 Task: Create a due date automation trigger when advanced on, on the monday of the week a card is due add basic assigned only to me at 11:00 AM.
Action: Mouse moved to (975, 106)
Screenshot: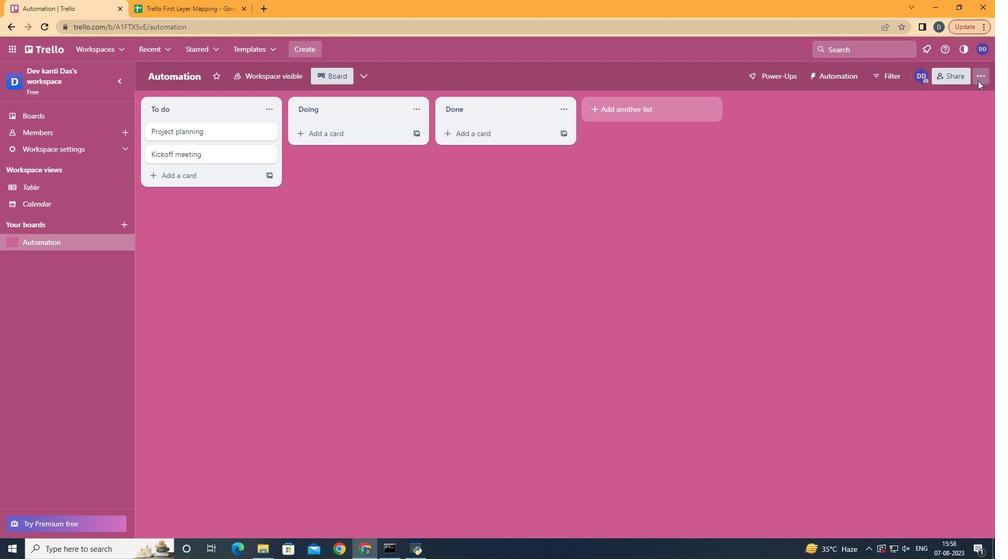 
Action: Mouse pressed left at (975, 106)
Screenshot: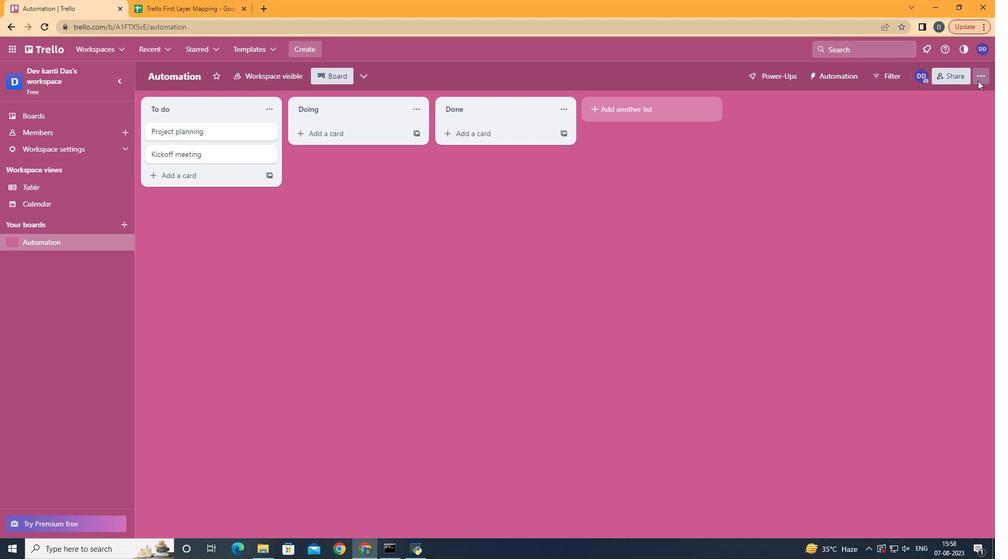 
Action: Mouse moved to (888, 233)
Screenshot: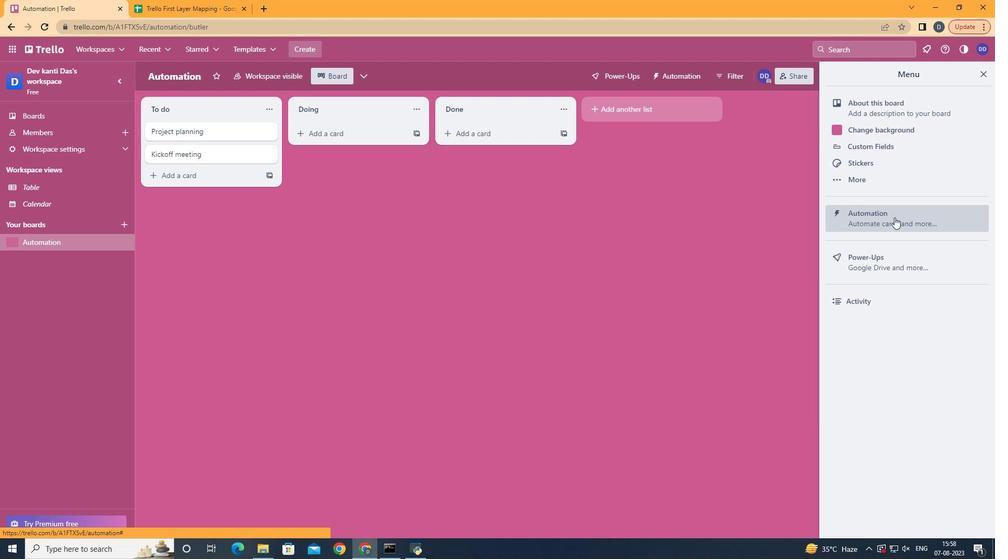 
Action: Mouse pressed left at (888, 233)
Screenshot: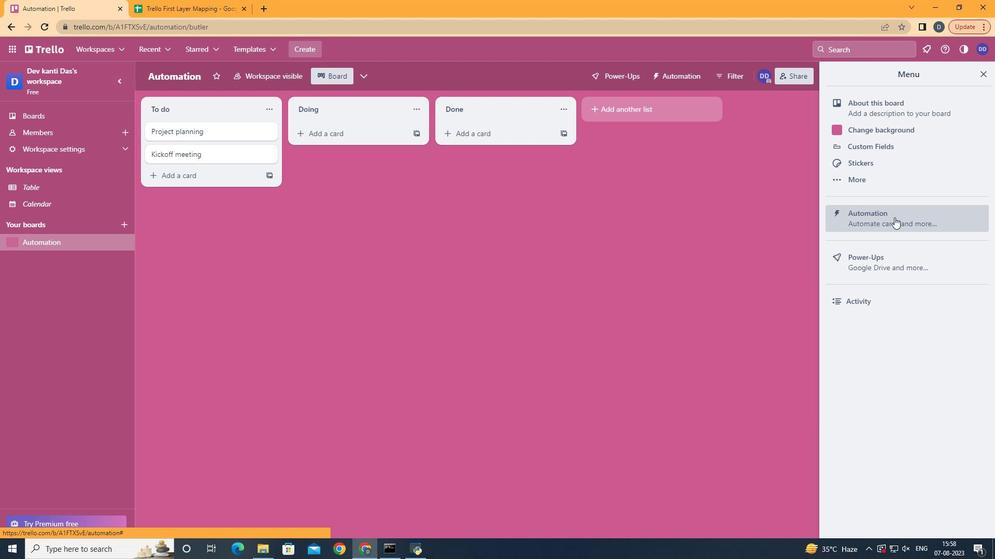 
Action: Mouse moved to (257, 219)
Screenshot: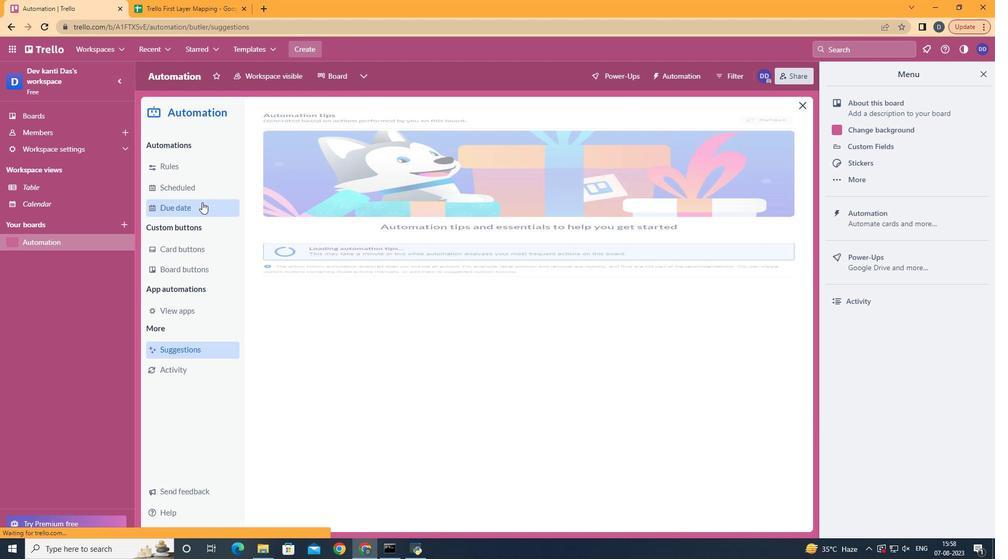 
Action: Mouse pressed left at (257, 219)
Screenshot: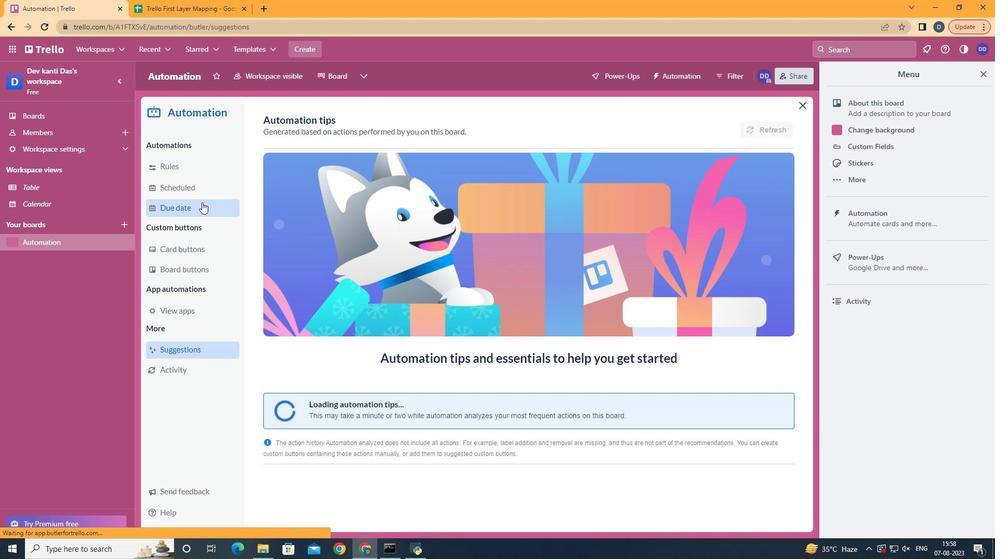 
Action: Mouse moved to (736, 146)
Screenshot: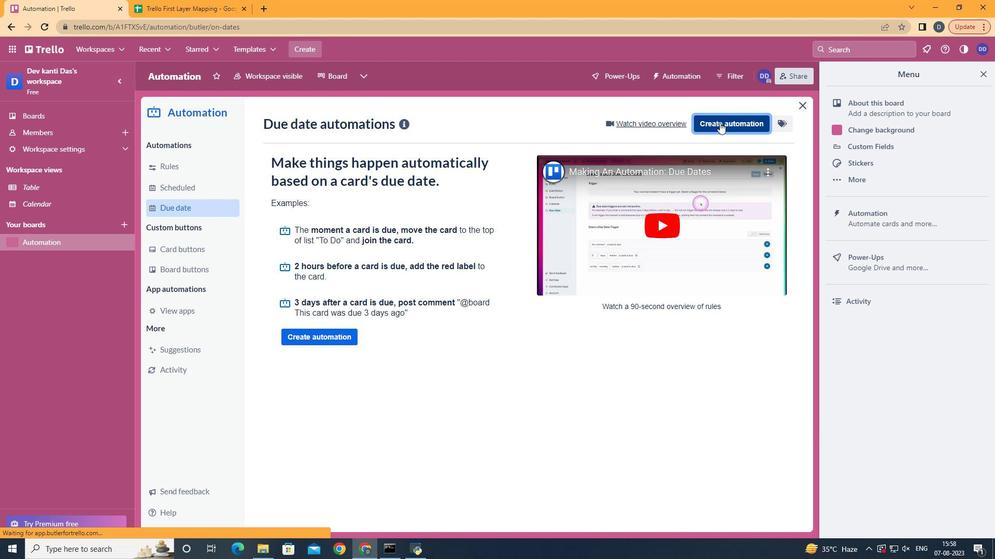 
Action: Mouse pressed left at (736, 146)
Screenshot: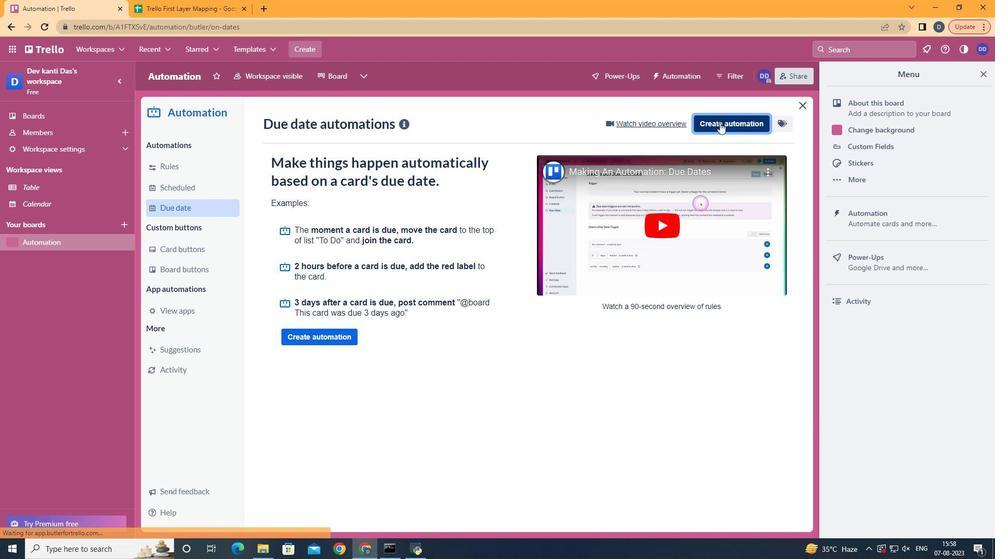 
Action: Mouse moved to (571, 238)
Screenshot: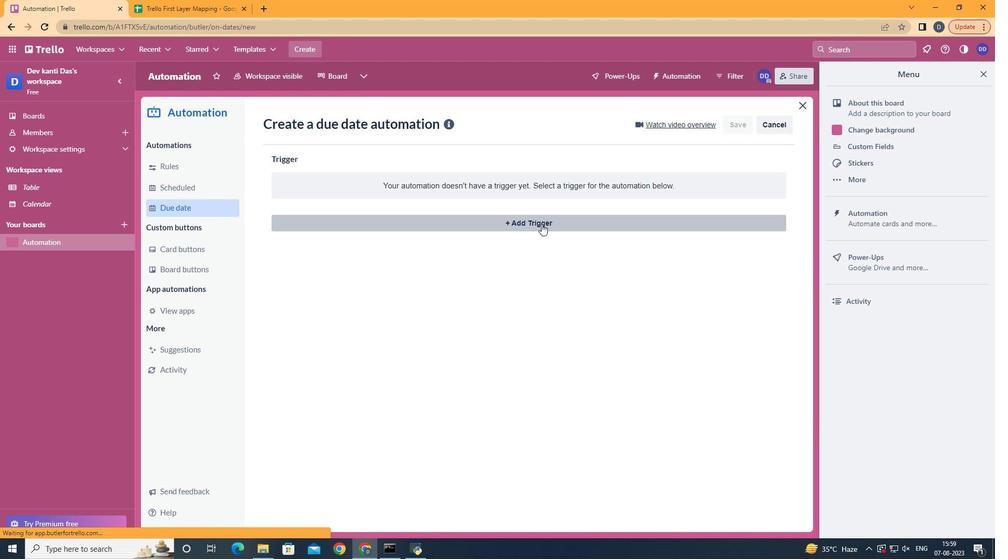 
Action: Mouse pressed left at (571, 238)
Screenshot: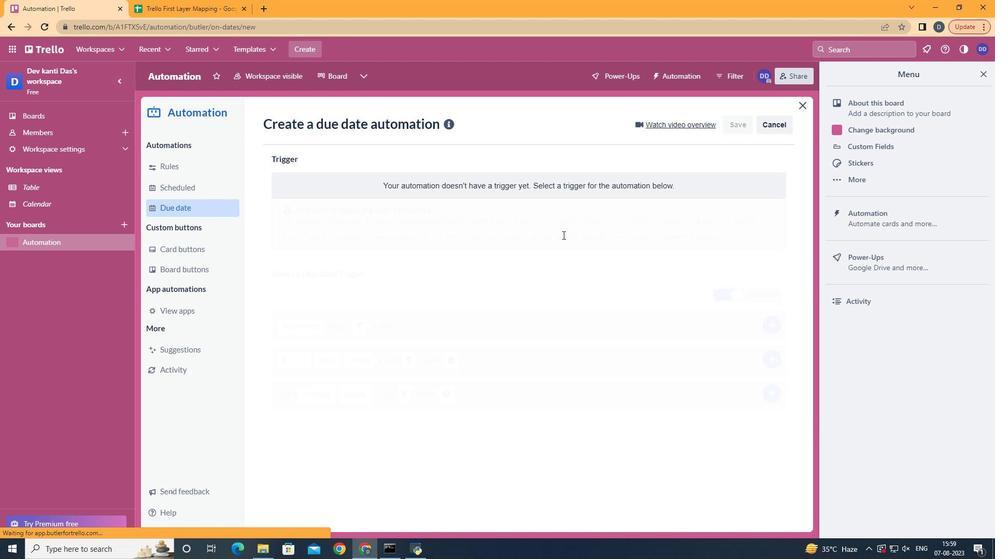 
Action: Mouse moved to (389, 280)
Screenshot: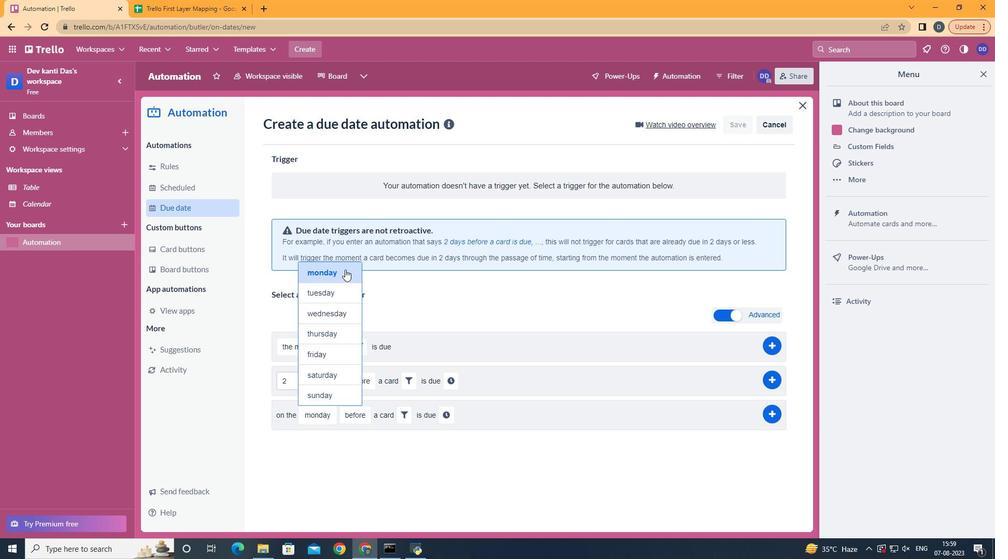 
Action: Mouse pressed left at (389, 280)
Screenshot: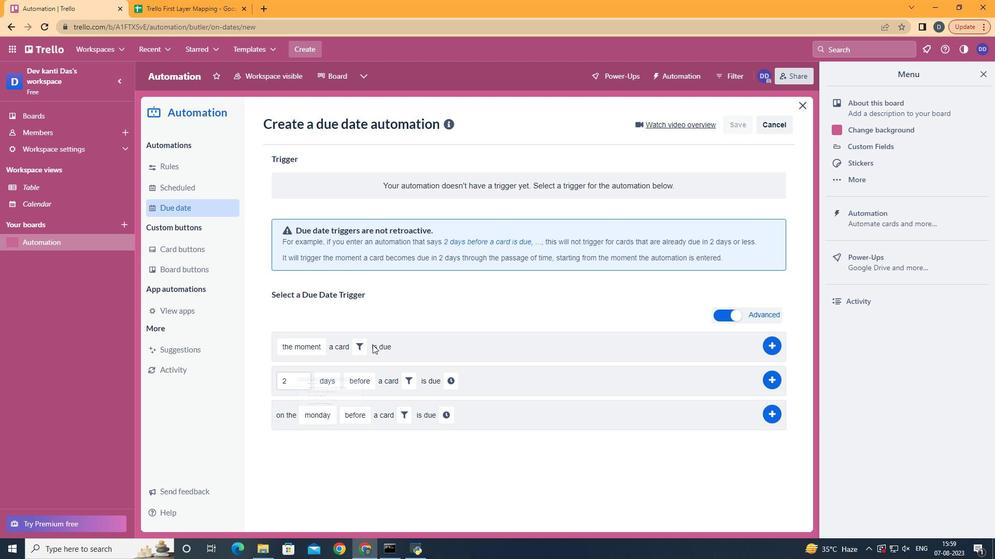 
Action: Mouse moved to (407, 472)
Screenshot: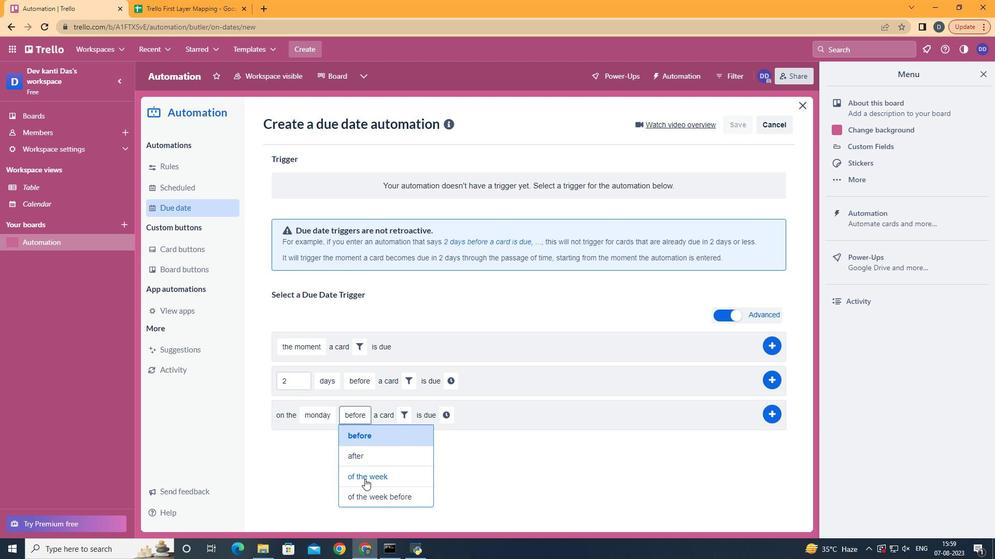 
Action: Mouse pressed left at (407, 472)
Screenshot: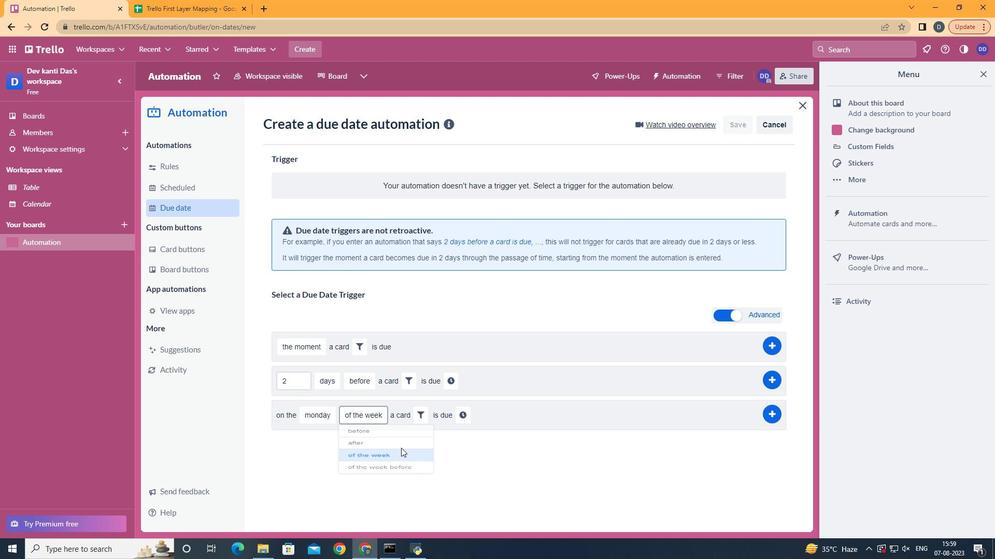 
Action: Mouse moved to (463, 407)
Screenshot: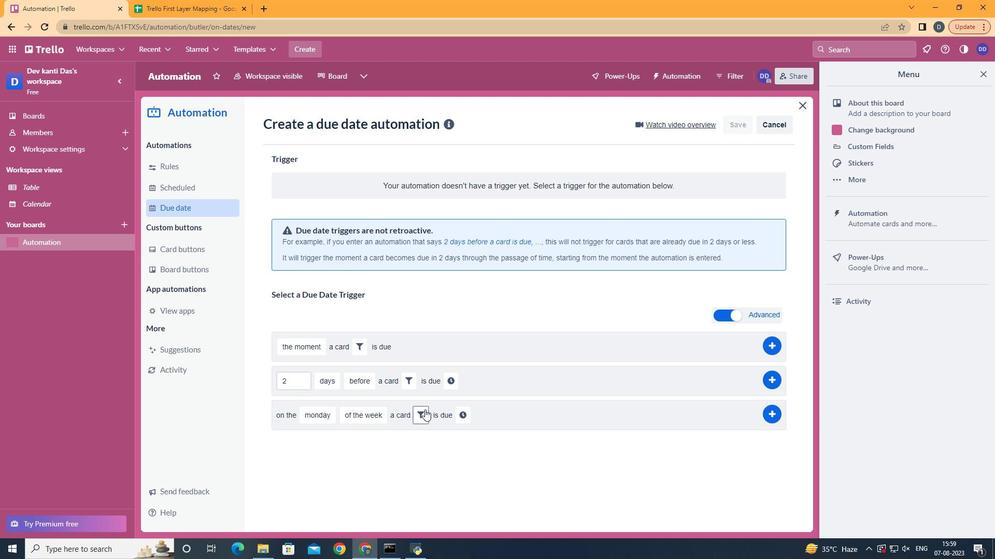 
Action: Mouse pressed left at (463, 407)
Screenshot: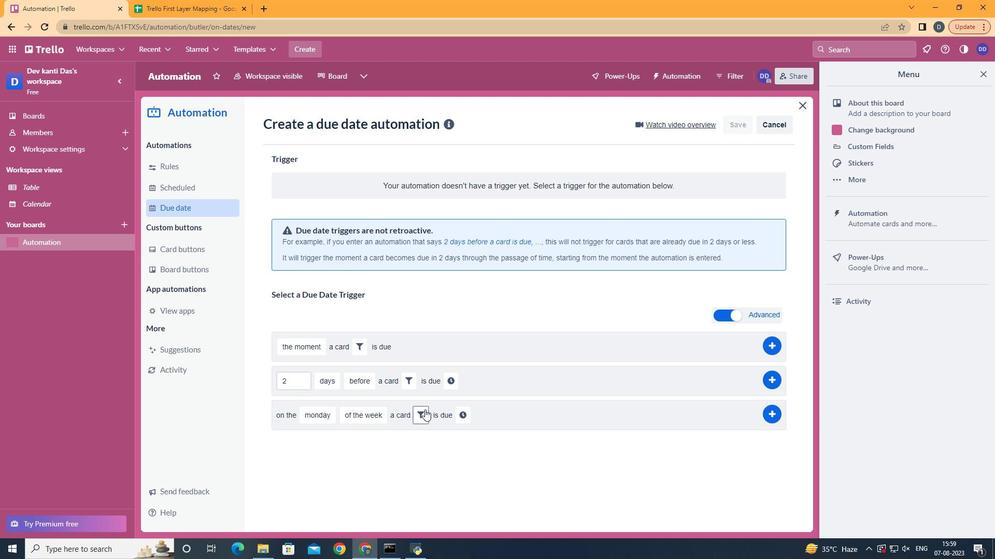 
Action: Mouse moved to (528, 459)
Screenshot: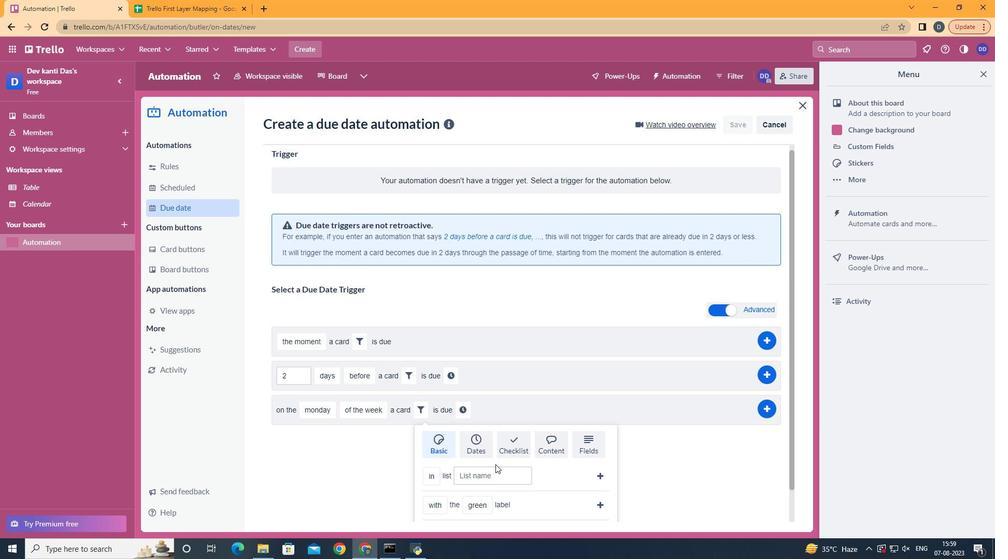 
Action: Mouse scrolled (528, 458) with delta (0, 0)
Screenshot: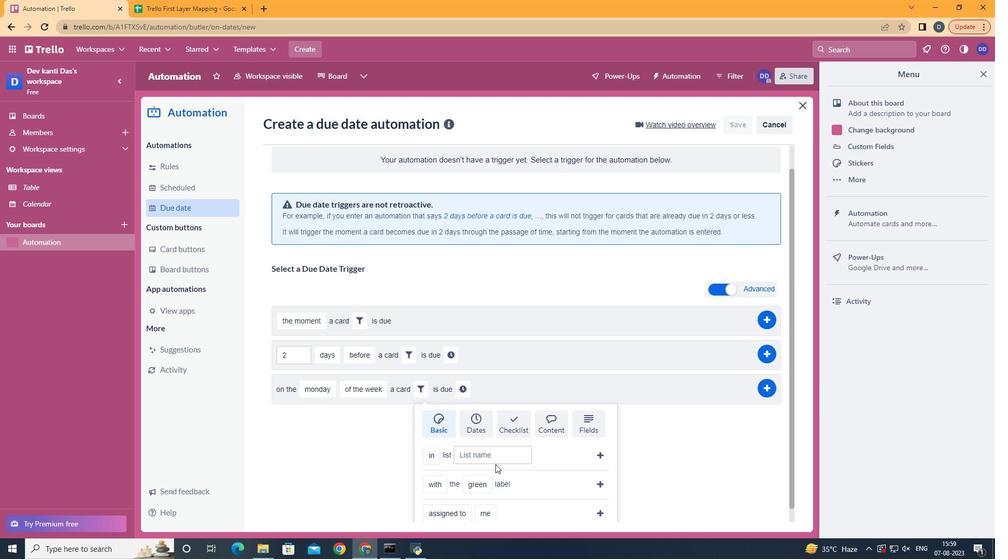 
Action: Mouse scrolled (528, 458) with delta (0, 0)
Screenshot: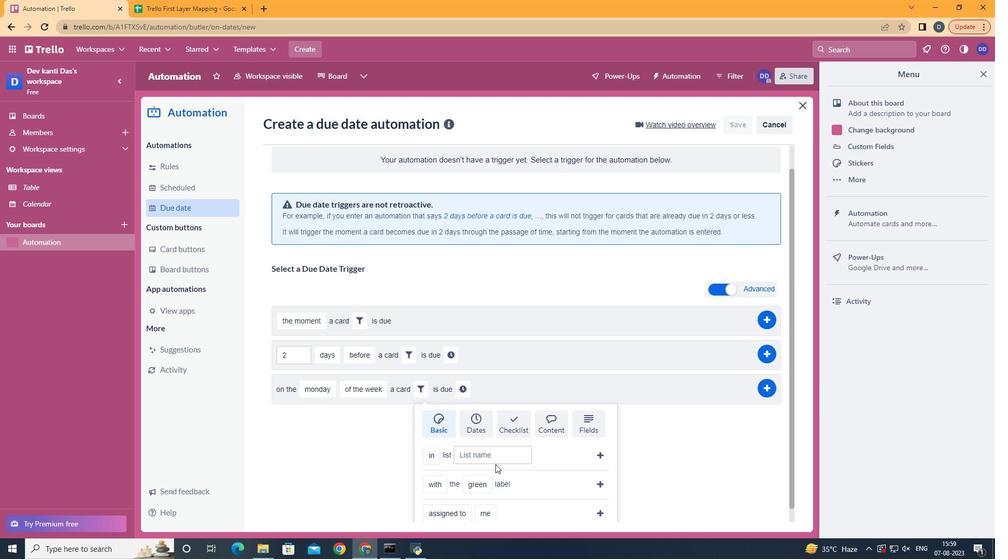 
Action: Mouse scrolled (528, 458) with delta (0, 0)
Screenshot: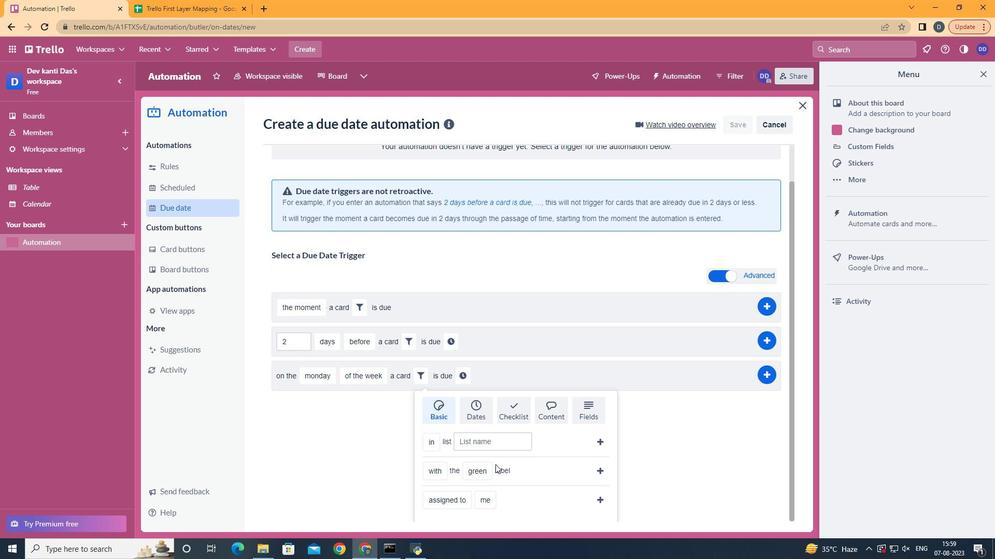 
Action: Mouse scrolled (528, 458) with delta (0, 0)
Screenshot: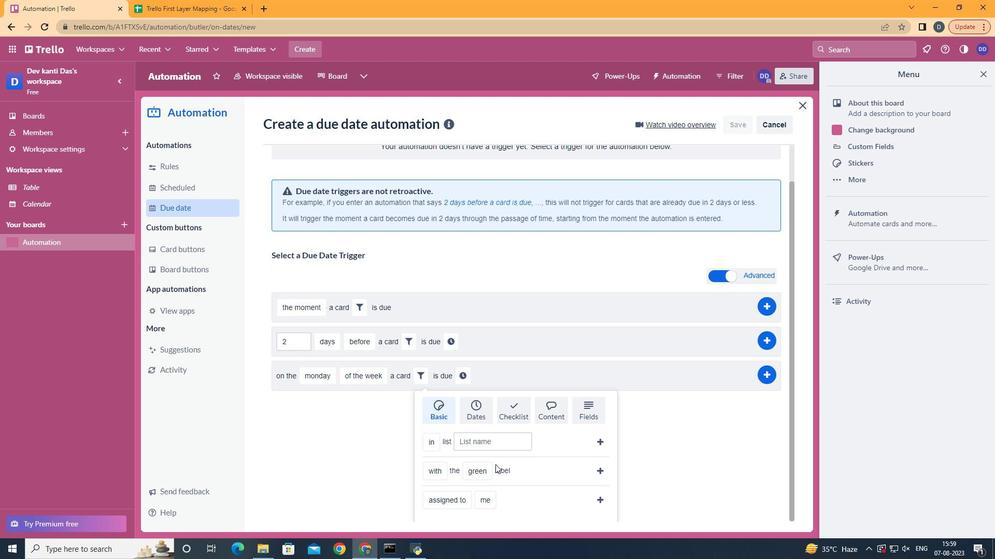 
Action: Mouse moved to (501, 454)
Screenshot: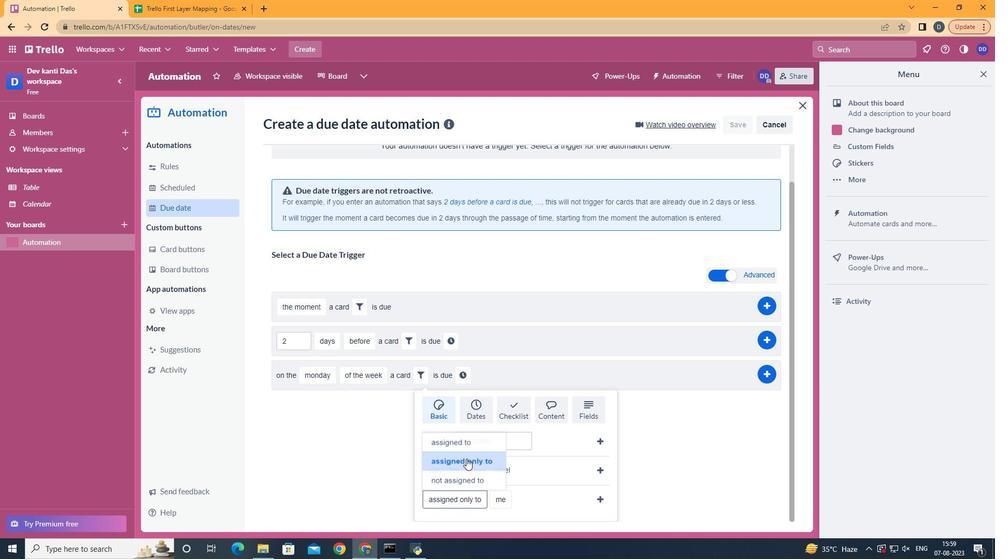 
Action: Mouse pressed left at (501, 454)
Screenshot: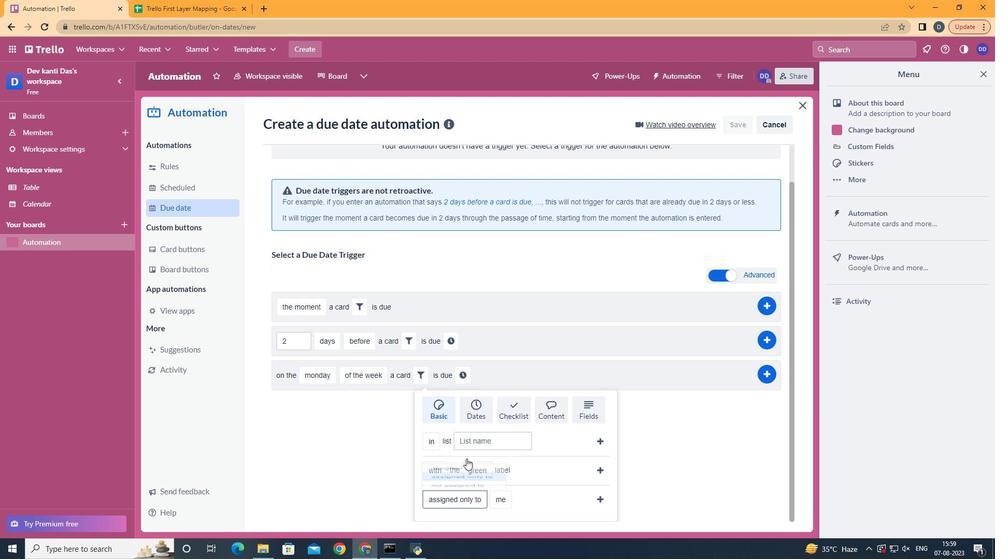 
Action: Mouse moved to (546, 431)
Screenshot: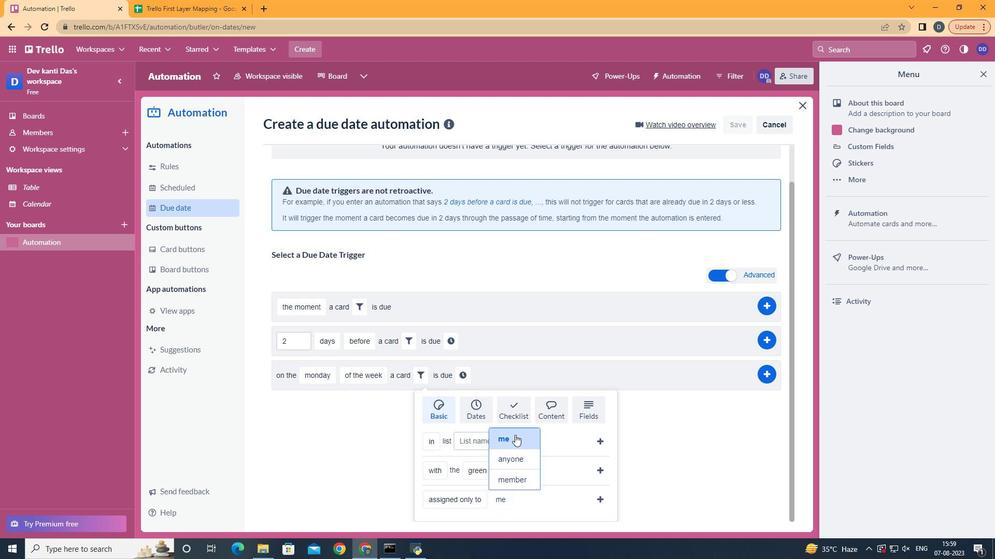 
Action: Mouse pressed left at (546, 431)
Screenshot: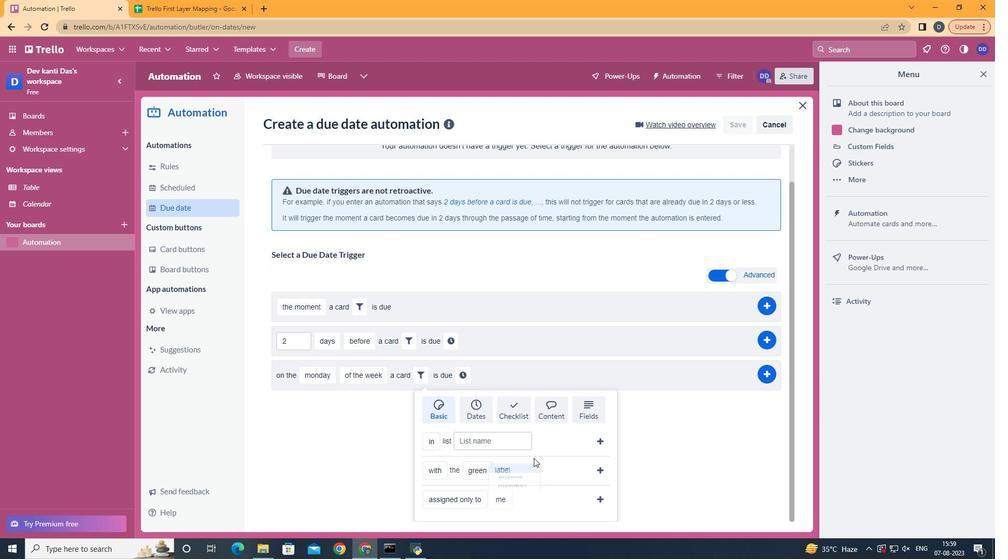 
Action: Mouse moved to (621, 492)
Screenshot: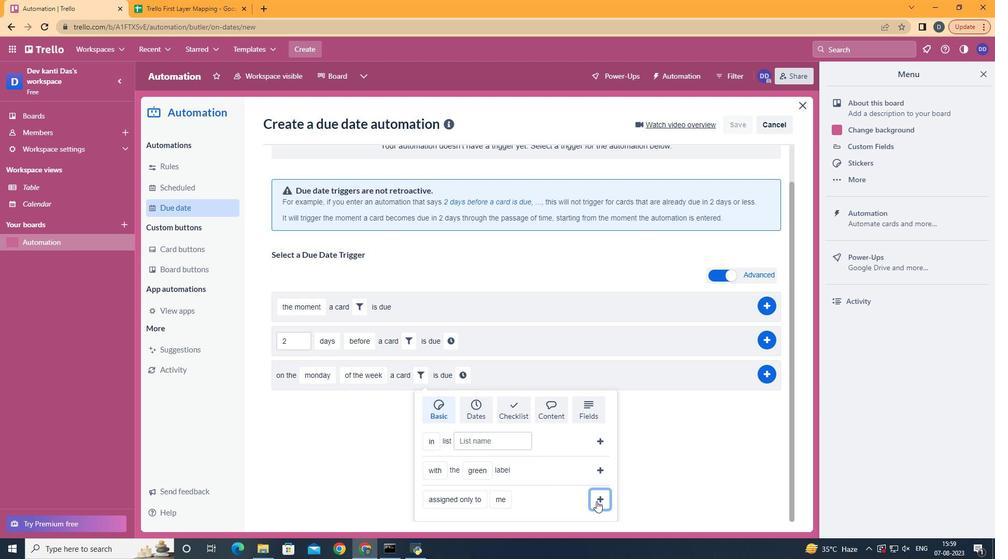 
Action: Mouse pressed left at (621, 492)
Screenshot: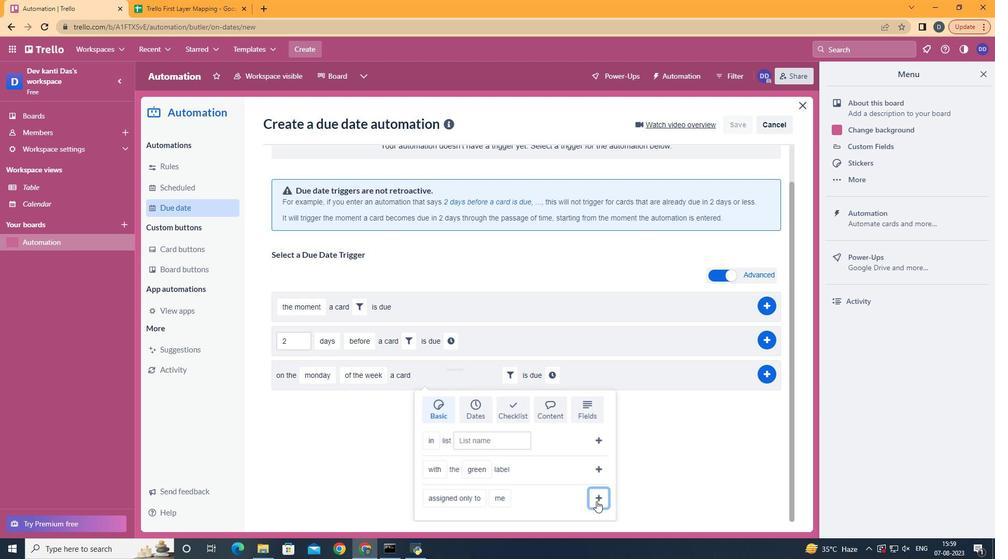 
Action: Mouse moved to (580, 418)
Screenshot: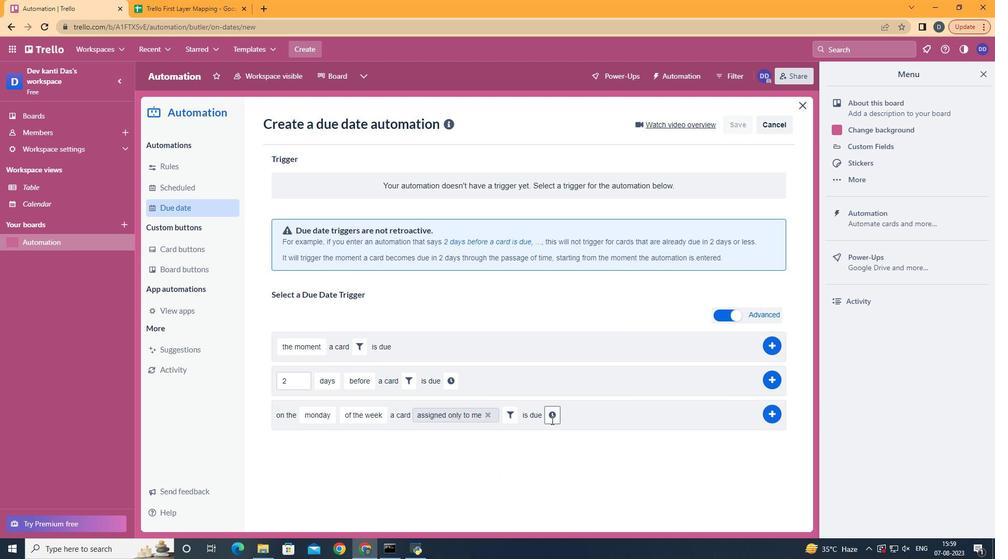 
Action: Mouse pressed left at (580, 418)
Screenshot: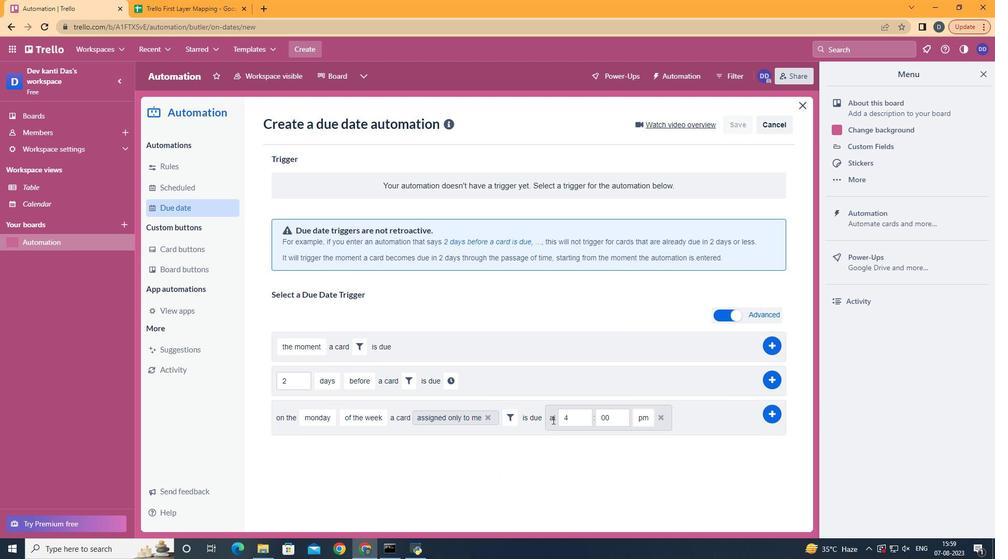 
Action: Mouse moved to (604, 417)
Screenshot: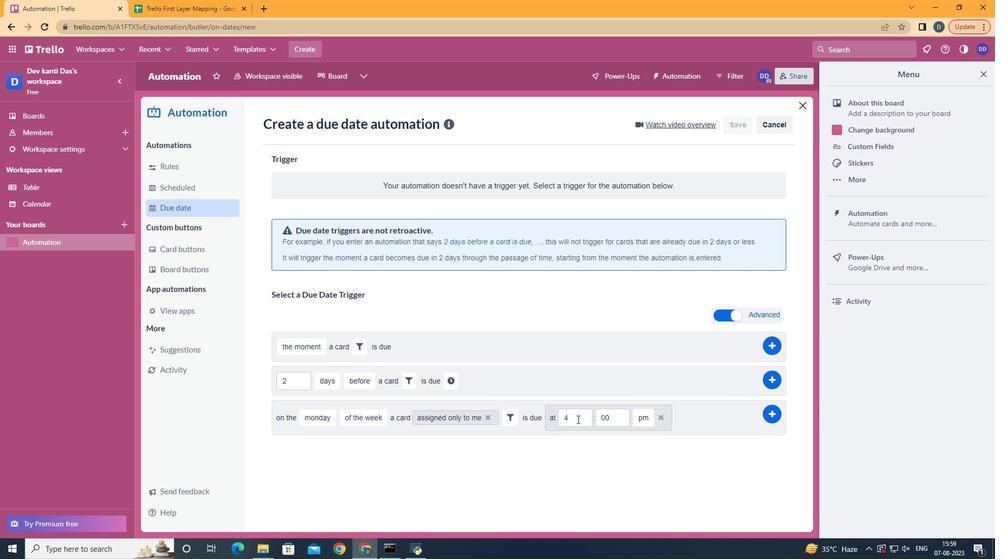 
Action: Mouse pressed left at (604, 417)
Screenshot: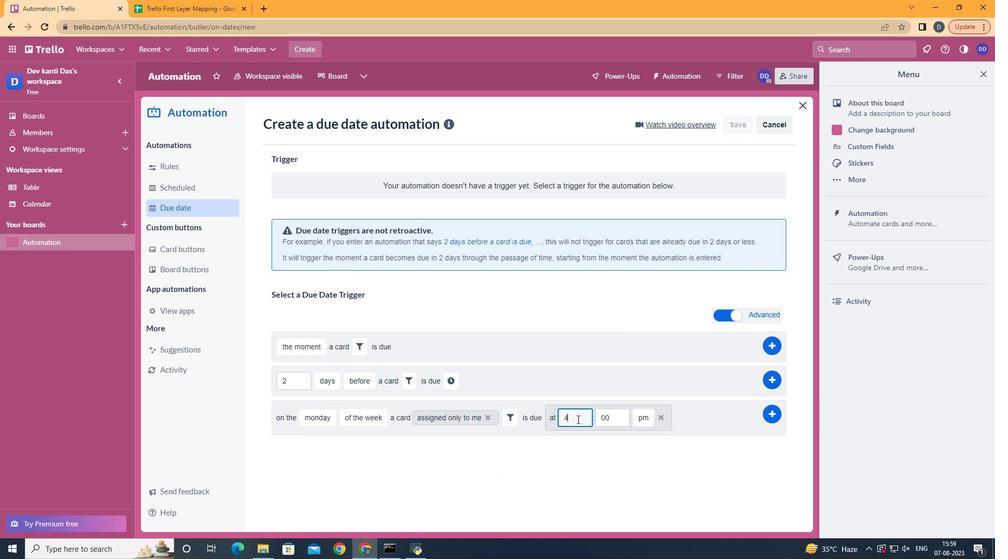 
Action: Key pressed <Key.backspace>11
Screenshot: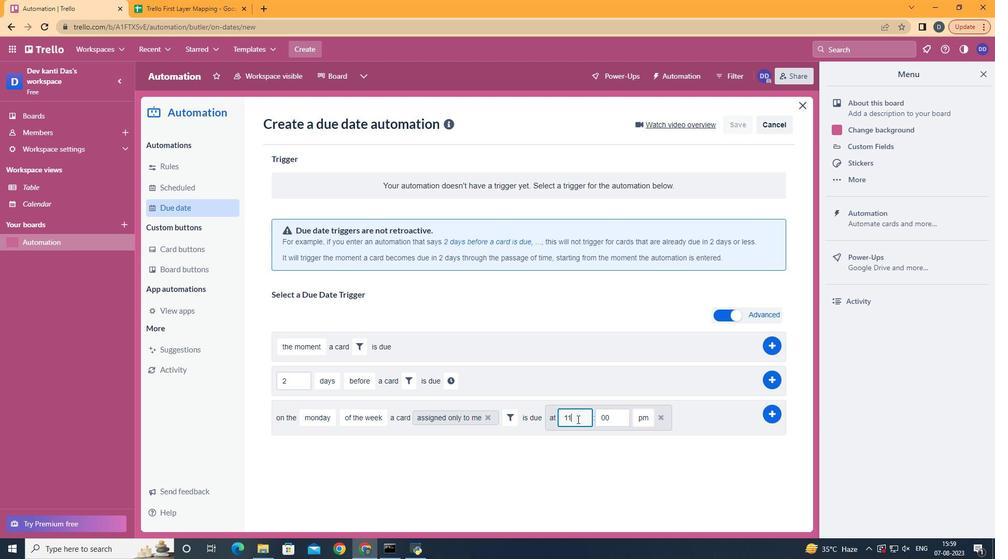 
Action: Mouse moved to (662, 432)
Screenshot: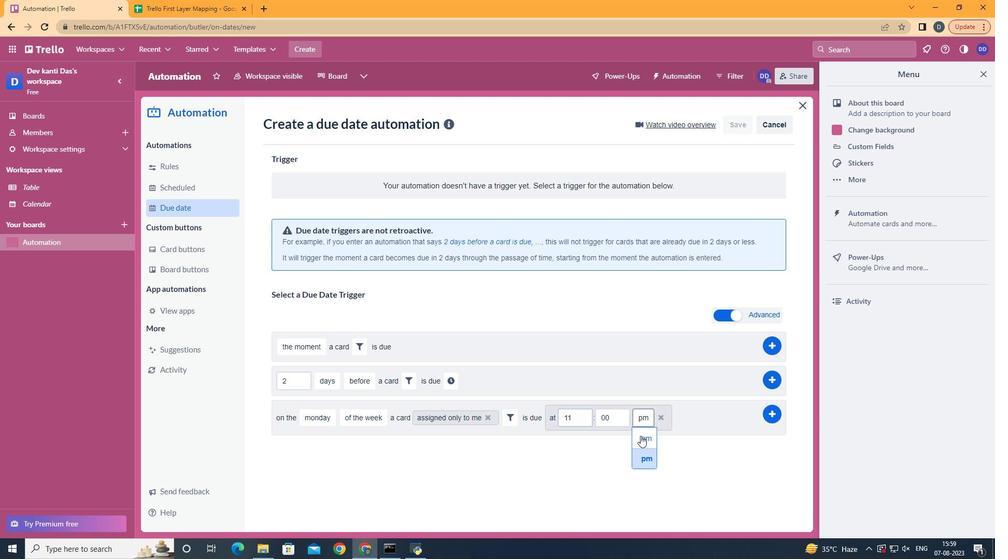 
Action: Mouse pressed left at (662, 432)
Screenshot: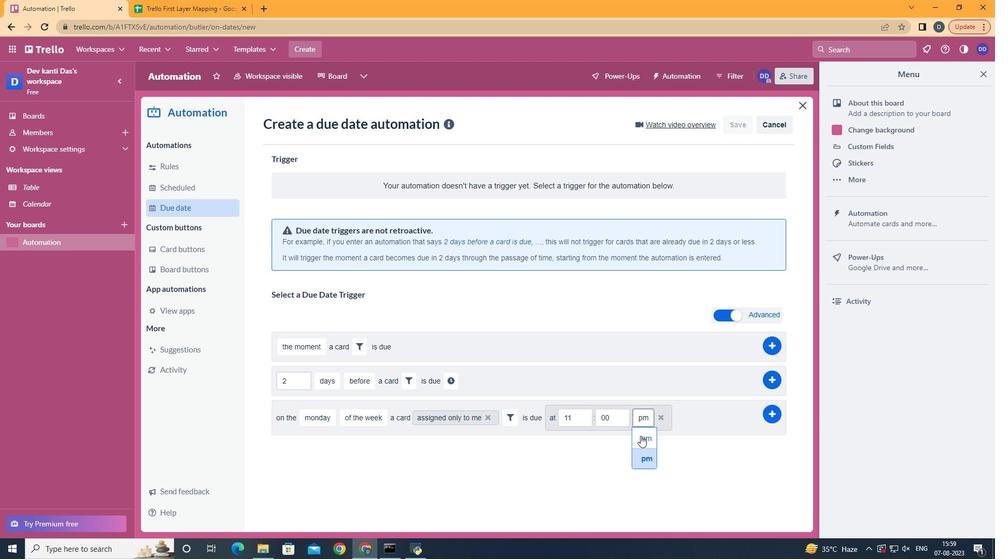 
Action: Mouse moved to (777, 415)
Screenshot: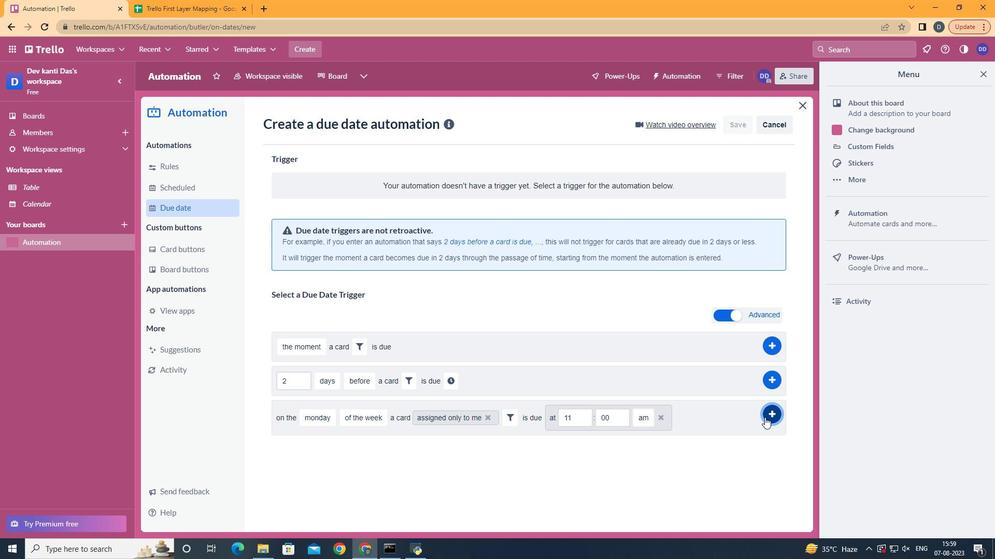 
Action: Mouse pressed left at (777, 415)
Screenshot: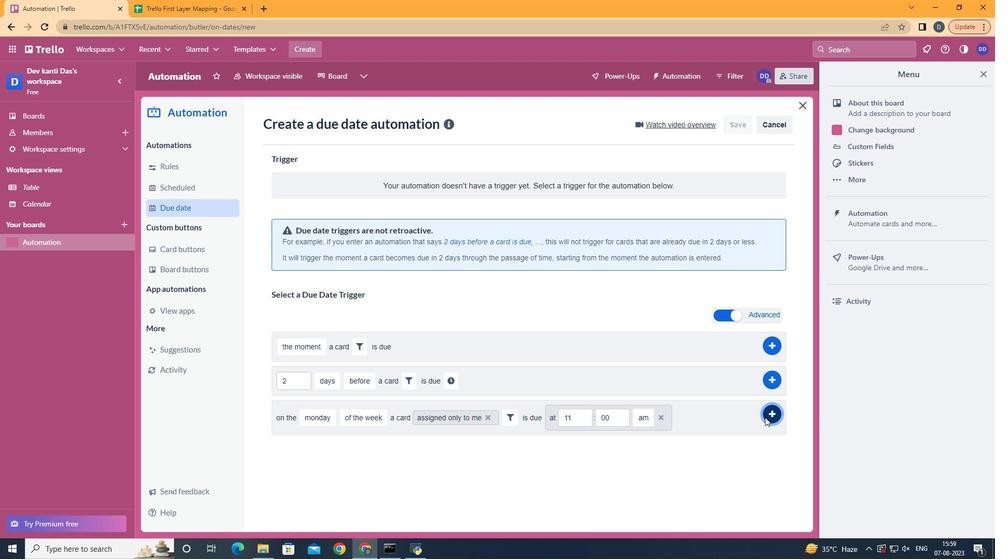 
Action: Mouse moved to (627, 215)
Screenshot: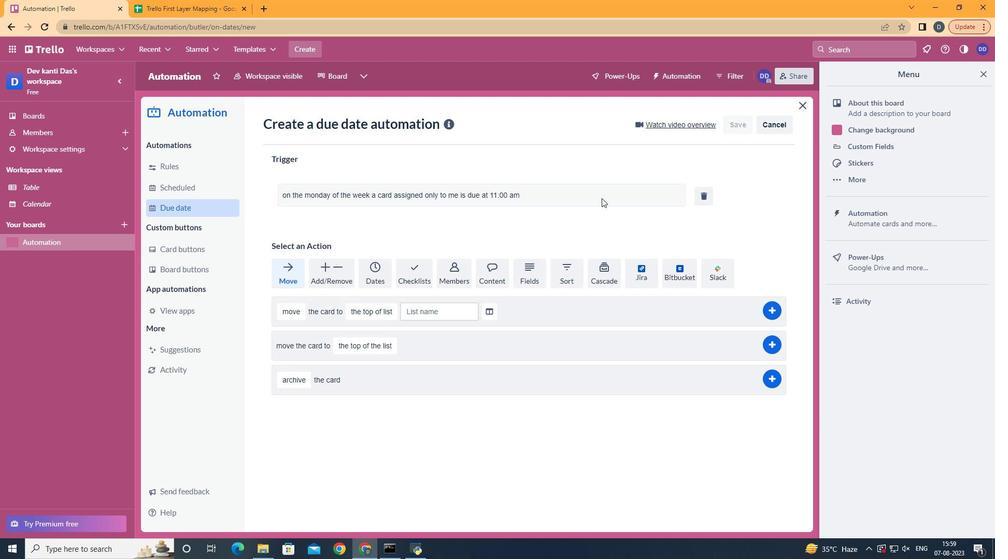 
